 Task: Open a blank sheet, save the file as Religions.doc Add Heading 'Religions:'Religions: Add the following points with small alphabetsAdd the following points with small alphabets a.	Christianity_x000D_
b.	Islam_x000D_
c.	Hinduism_x000D_
Select the entire thext and change line spacing to  3 Select the entire text and apply  Outside Borders ,change the font size of heading and points to 18
Action: Mouse pressed left at (22, 19)
Screenshot: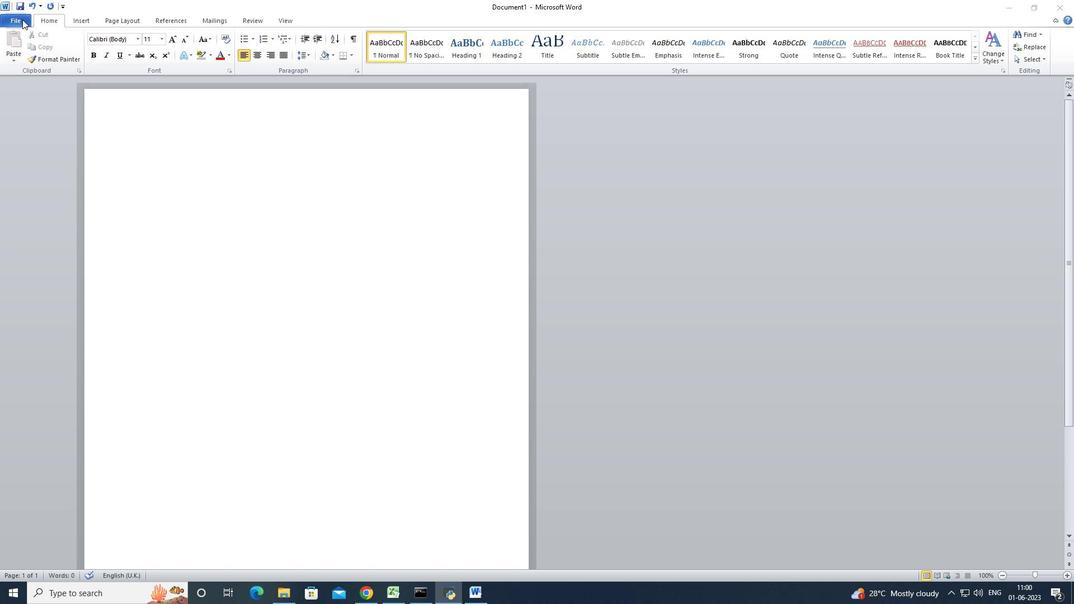 
Action: Mouse moved to (10, 21)
Screenshot: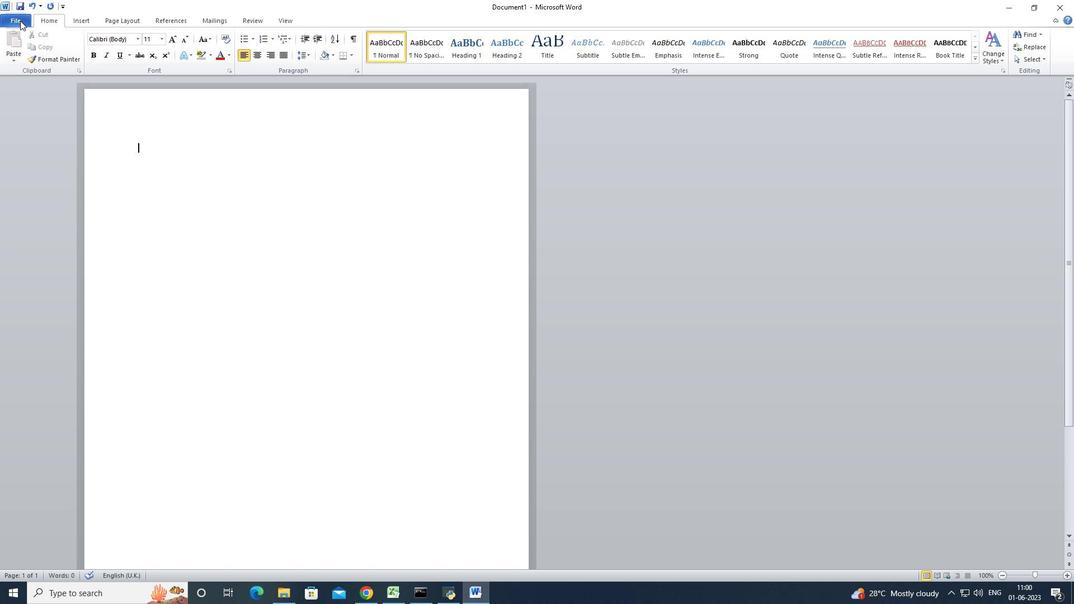 
Action: Mouse pressed left at (10, 21)
Screenshot: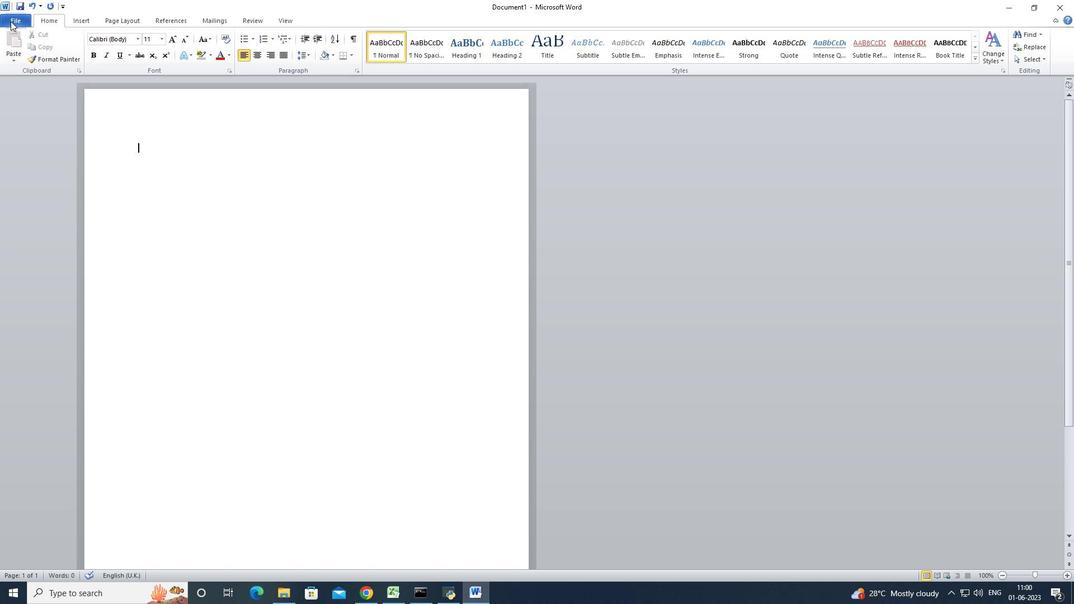 
Action: Mouse moved to (49, 141)
Screenshot: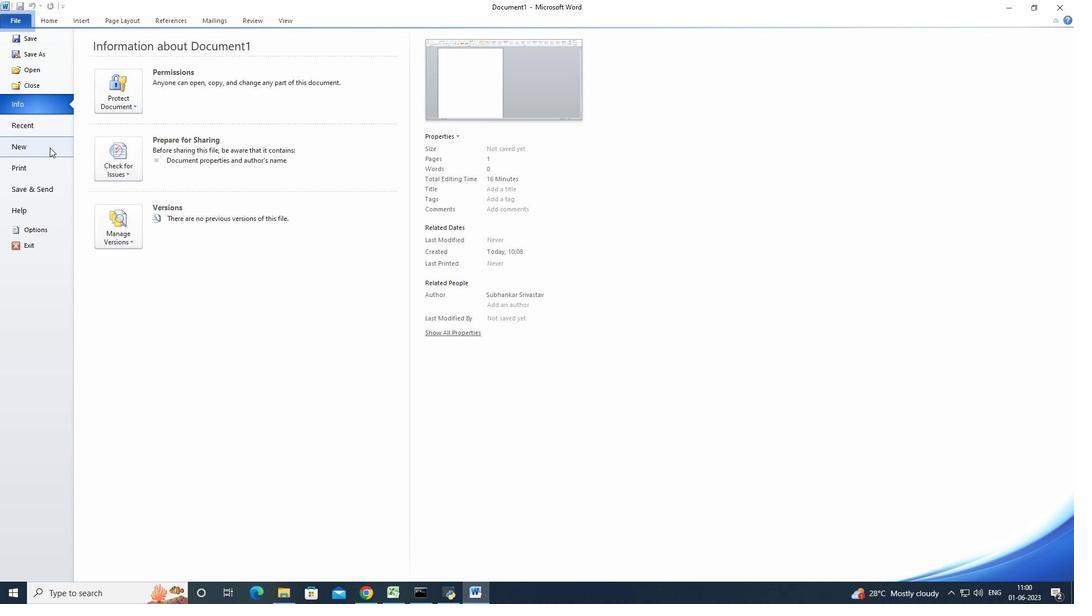 
Action: Mouse pressed left at (49, 141)
Screenshot: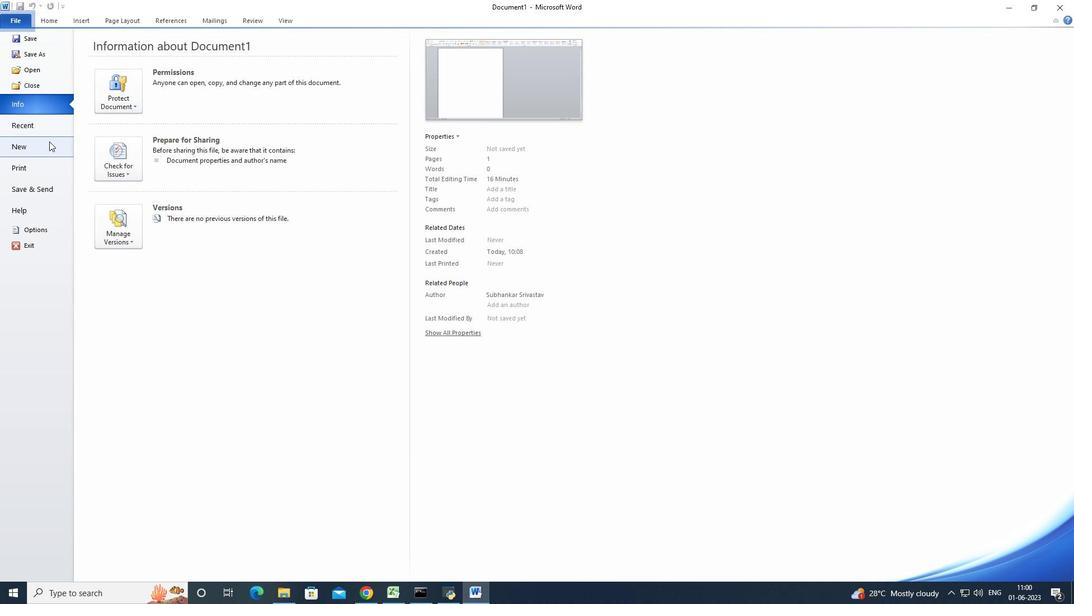 
Action: Mouse moved to (109, 105)
Screenshot: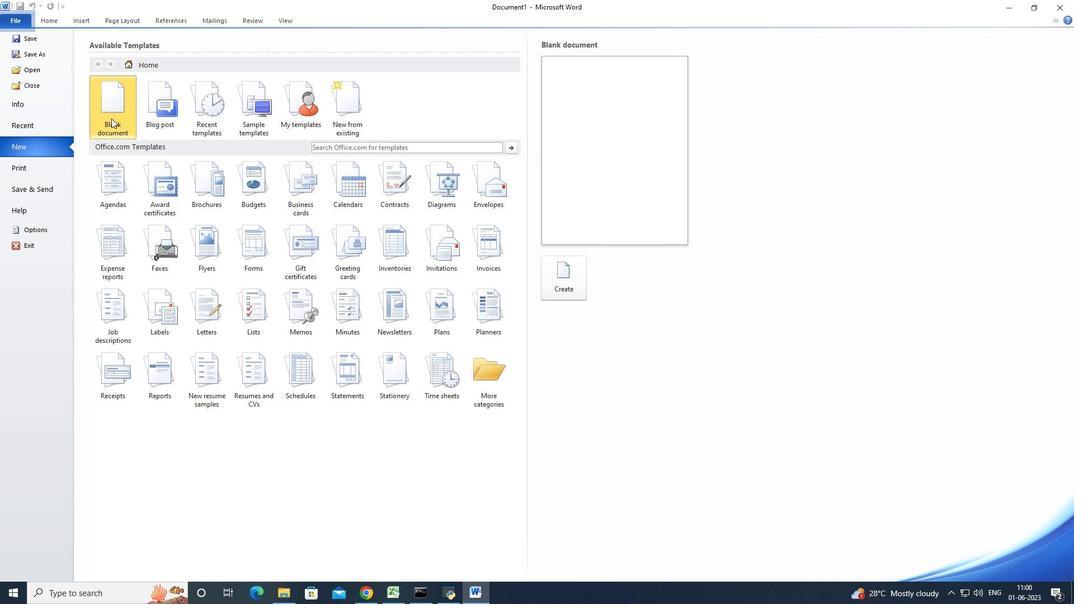
Action: Mouse pressed left at (109, 105)
Screenshot: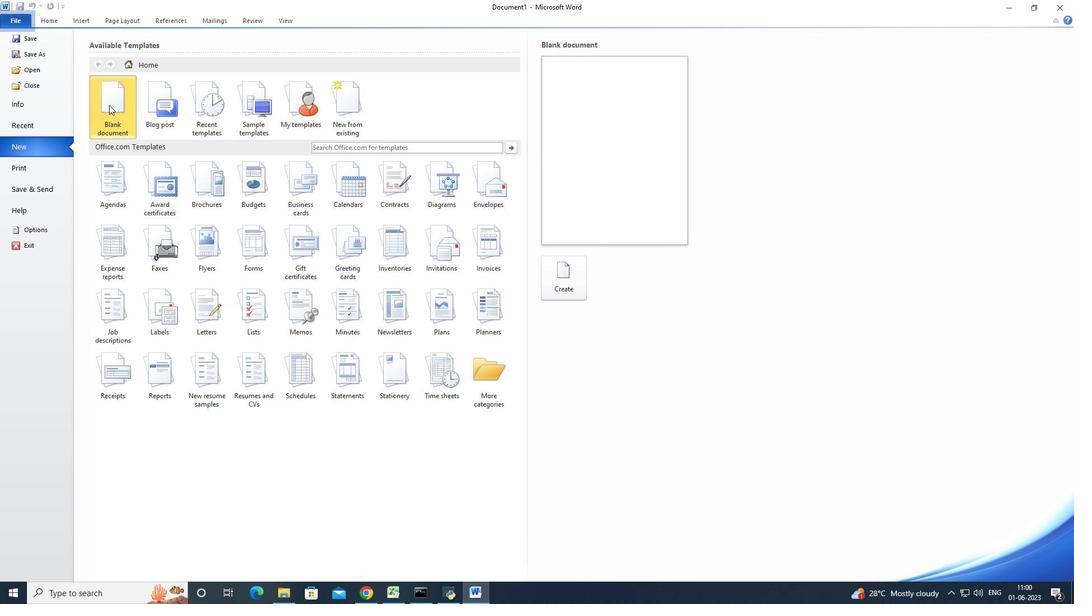 
Action: Mouse moved to (560, 268)
Screenshot: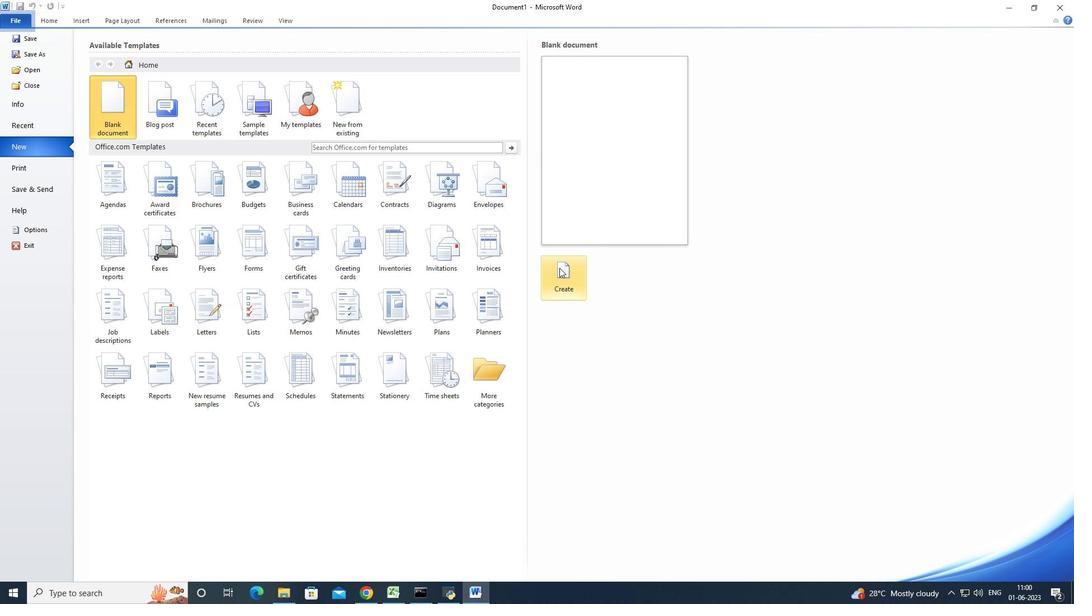 
Action: Mouse pressed left at (560, 268)
Screenshot: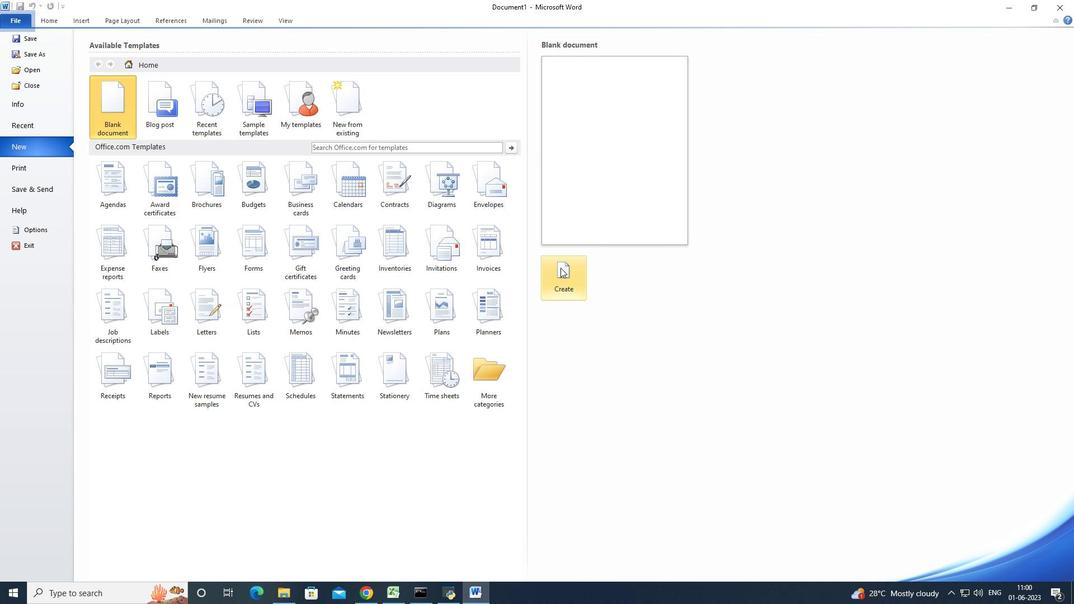 
Action: Mouse moved to (16, 18)
Screenshot: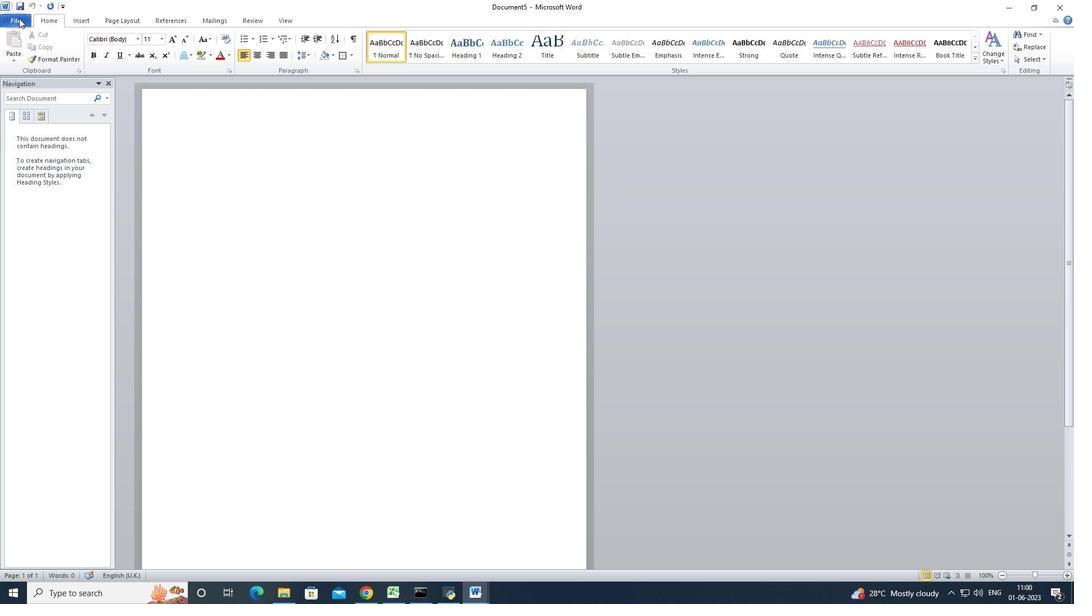 
Action: Mouse pressed left at (16, 18)
Screenshot: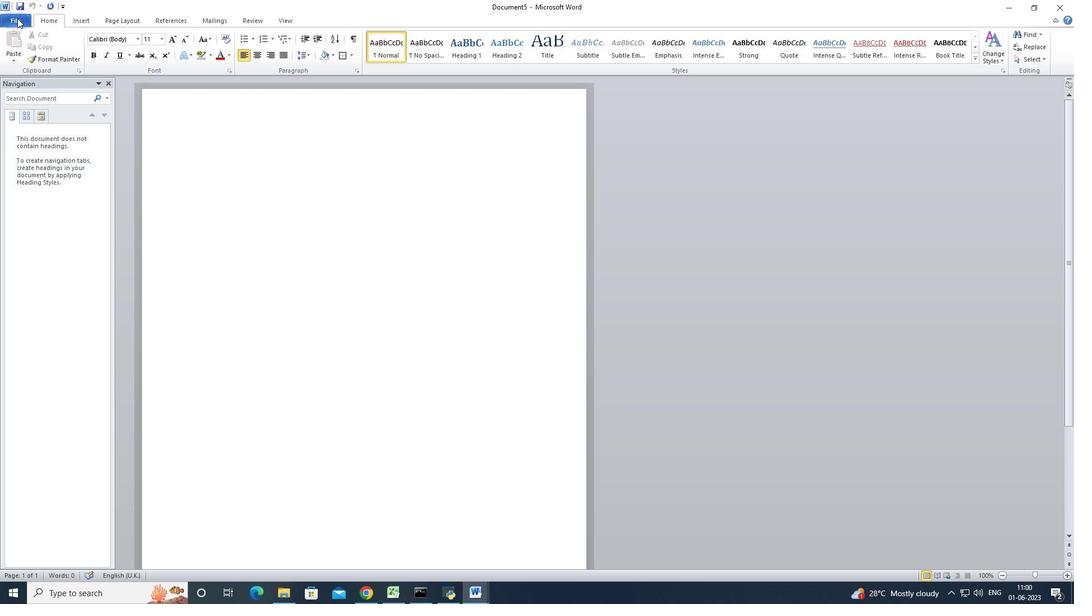 
Action: Mouse moved to (27, 42)
Screenshot: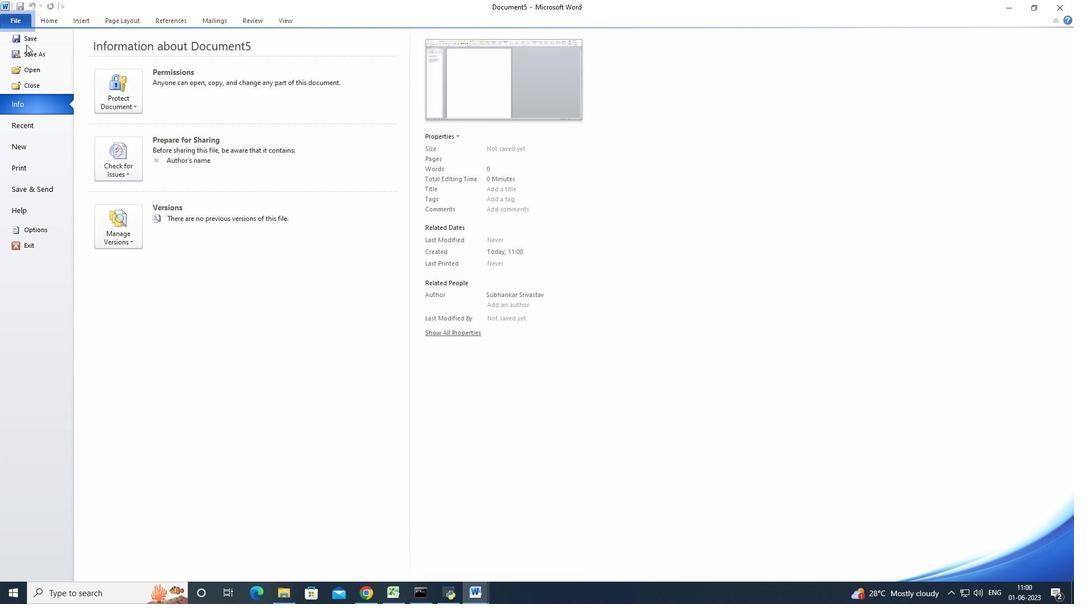 
Action: Mouse pressed left at (27, 42)
Screenshot: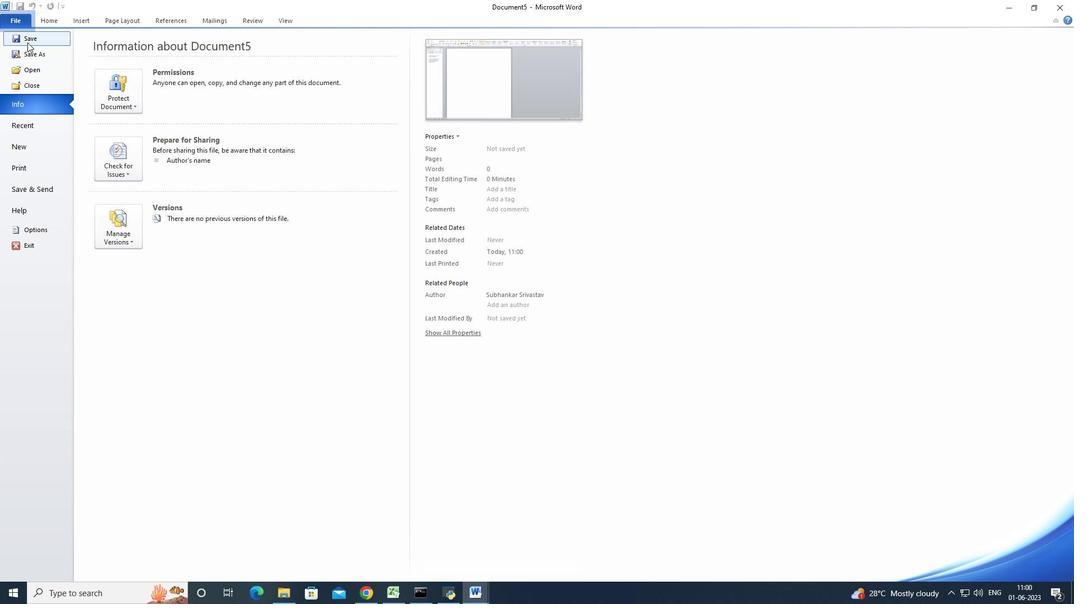 
Action: Mouse moved to (182, 132)
Screenshot: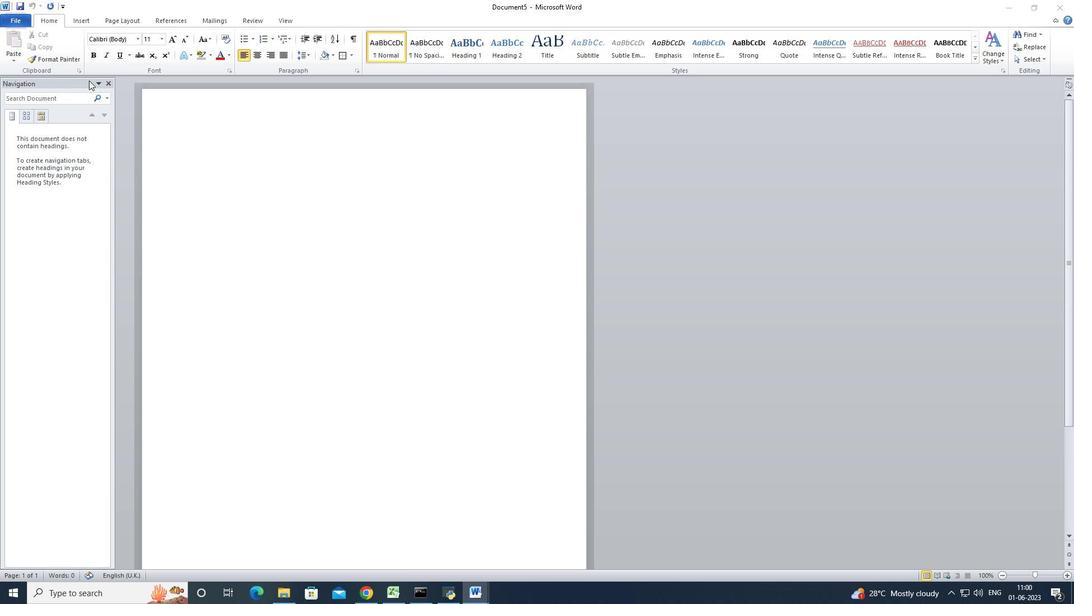 
Action: Key pressed <Key.shift>Religions
Screenshot: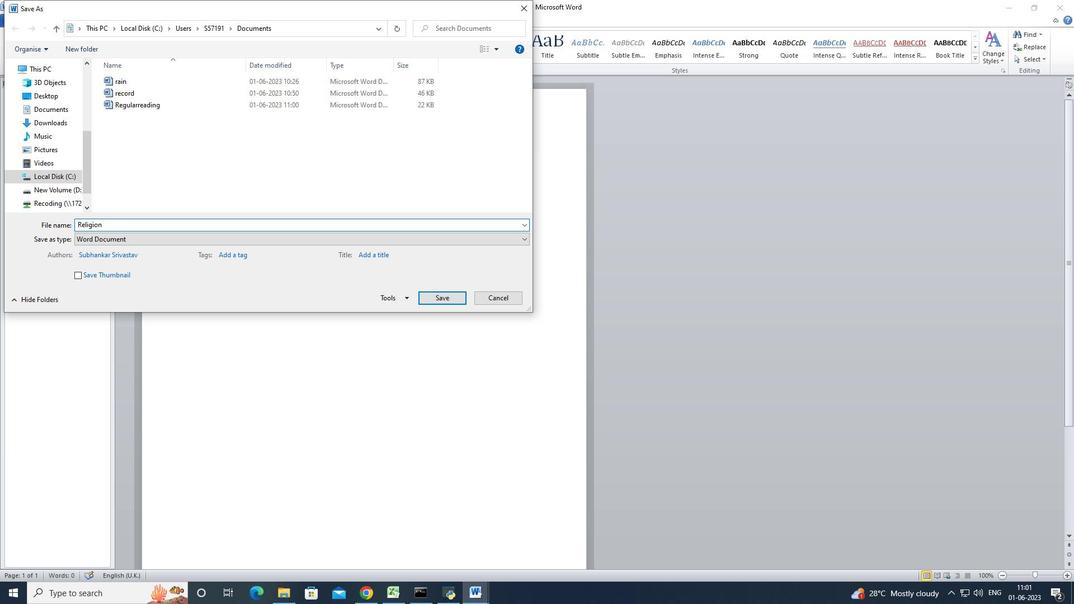
Action: Mouse moved to (428, 298)
Screenshot: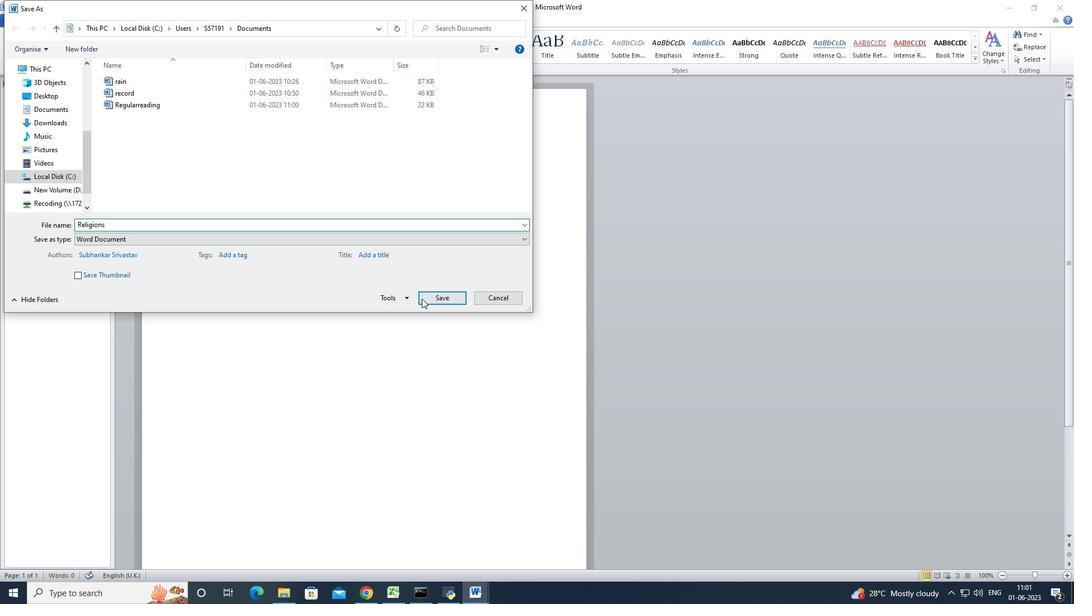 
Action: Mouse pressed left at (428, 298)
Screenshot: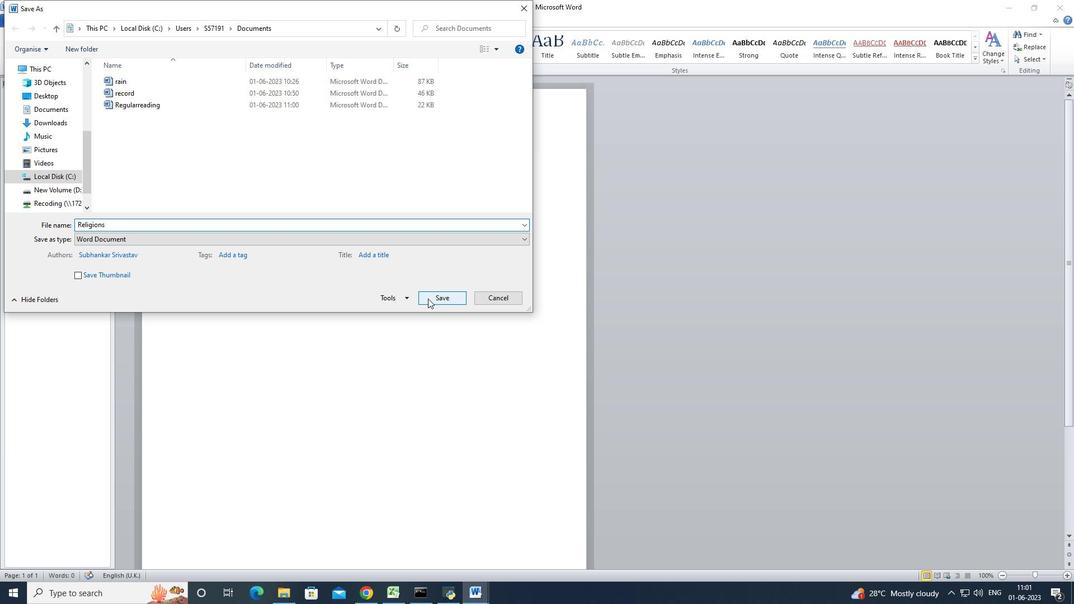 
Action: Mouse moved to (456, 48)
Screenshot: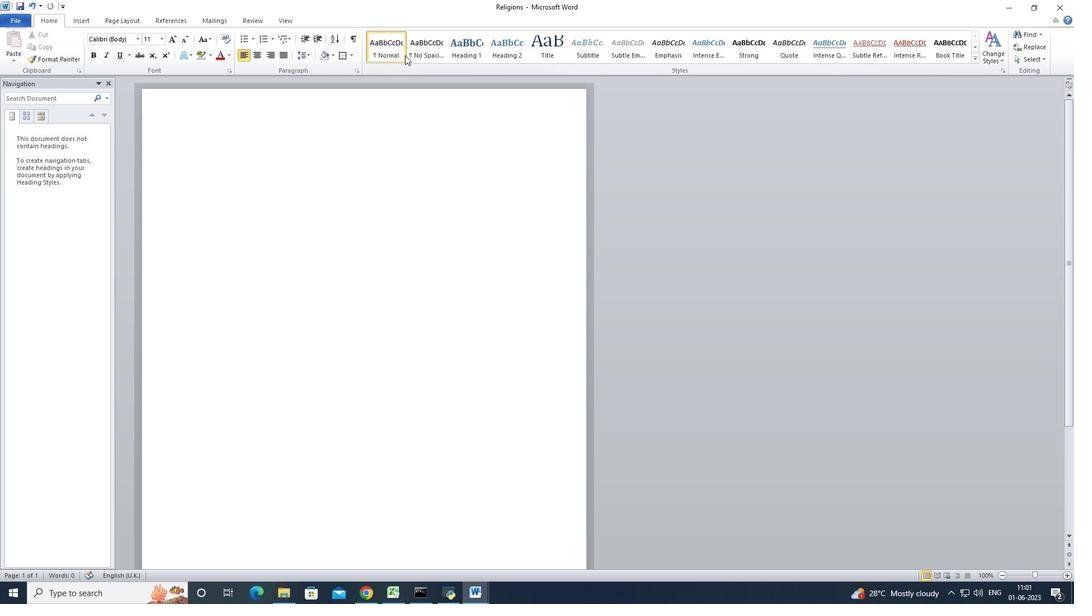 
Action: Mouse pressed left at (456, 48)
Screenshot: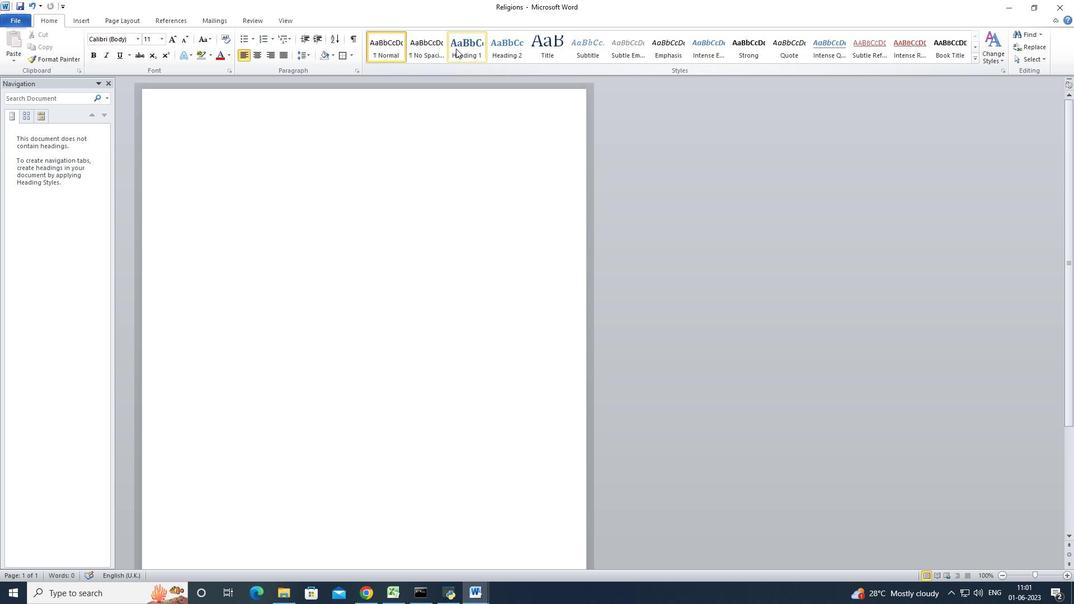
Action: Key pressed <Key.shift><Key.shift><Key.shift><Key.shift><Key.shift><Key.shift><Key.shift><Key.shift><Key.shift><Key.shift><Key.shift><Key.shift><Key.shift><Key.shift><Key.shift><Key.shift><Key.shift><Key.shift><Key.shift><Key.shift><Key.shift><Key.shift><Key.shift><Key.shift><Key.shift><Key.shift><Key.shift><Key.shift><Key.shift><Key.shift><Key.shift><Key.shift><Key.shift><Key.shift><Key.shift><Key.shift><Key.shift><Key.shift><Key.shift><Key.shift><Key.shift><Key.shift><Key.shift><Key.shift><Key.shift><Key.shift><Key.shift><Key.shift><Key.shift><Key.shift><Key.shift><Key.shift><Key.shift><Key.shift><Key.shift><Key.shift><Key.shift><Key.shift><Key.shift><Key.shift><Key.shift><Key.shift><Key.shift><Key.shift><Key.shift><Key.shift><Key.shift><Key.shift><Key.shift><Key.shift><Key.shift><Key.shift><Key.shift><Key.shift><Key.shift><Key.shift><Key.shift><Key.shift><Key.shift><Key.shift><Key.shift><Key.shift><Key.shift><Key.shift><Key.shift><Key.shift><Key.shift><Key.shift><Key.shift><Key.shift><Key.shift><Key.shift><Key.shift><Key.shift><Key.shift><Key.shift><Key.shift><Key.shift><Key.shift><Key.shift><Key.shift><Key.shift><Key.shift><Key.shift><Key.shift><Key.shift><Key.shift><Key.shift><Key.shift><Key.shift><Key.shift><Key.shift><Key.shift><Key.shift><Key.shift><Key.shift><Key.shift><Key.shift><Key.shift><Key.shift><Key.shift><Key.shift><Key.shift><Key.shift><Key.shift><Key.shift><Key.shift><Key.shift><Key.shift><Key.shift><Key.shift><Key.shift><Key.shift><Key.shift><Key.shift><Key.shift><Key.shift><Key.shift><Key.shift><Key.shift><Key.shift><Key.shift><Key.shift><Key.shift><Key.shift><Key.shift><Key.shift><Key.shift><Key.shift><Key.shift><Key.shift><Key.shift>Religions<Key.shift><Key.shift><Key.shift><Key.shift><Key.shift><Key.shift><Key.shift><Key.shift><Key.shift><Key.shift><Key.shift><Key.shift><Key.shift><Key.shift><Key.shift><Key.shift><Key.shift><Key.shift><Key.shift><Key.shift><Key.shift><Key.shift><Key.shift><Key.shift><Key.shift><Key.shift><Key.shift><Key.shift><Key.shift>:<Key.enter>
Screenshot: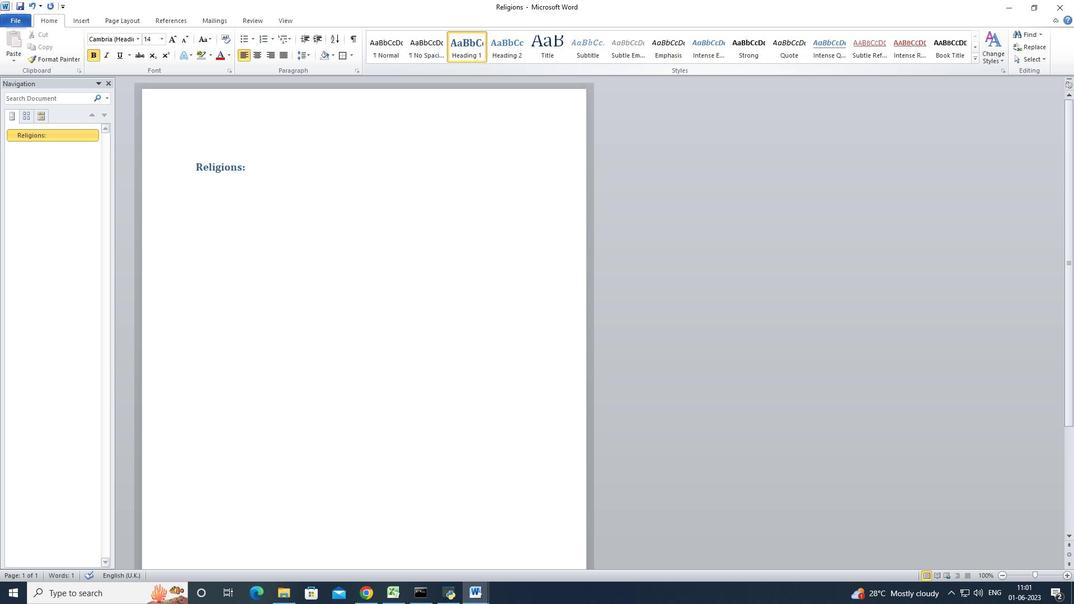 
Action: Mouse moved to (271, 41)
Screenshot: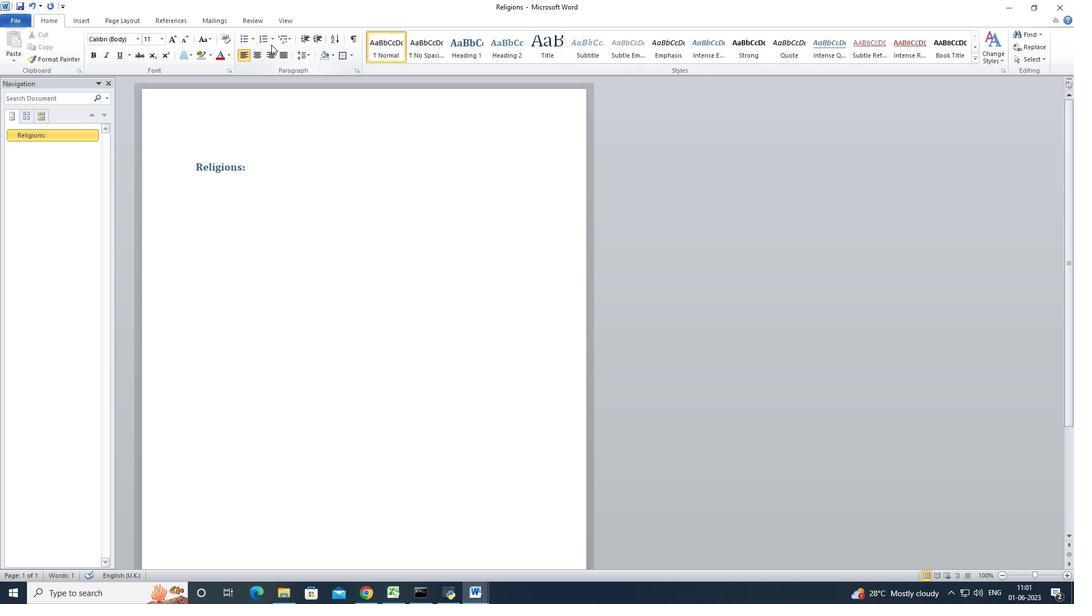 
Action: Mouse pressed left at (271, 41)
Screenshot: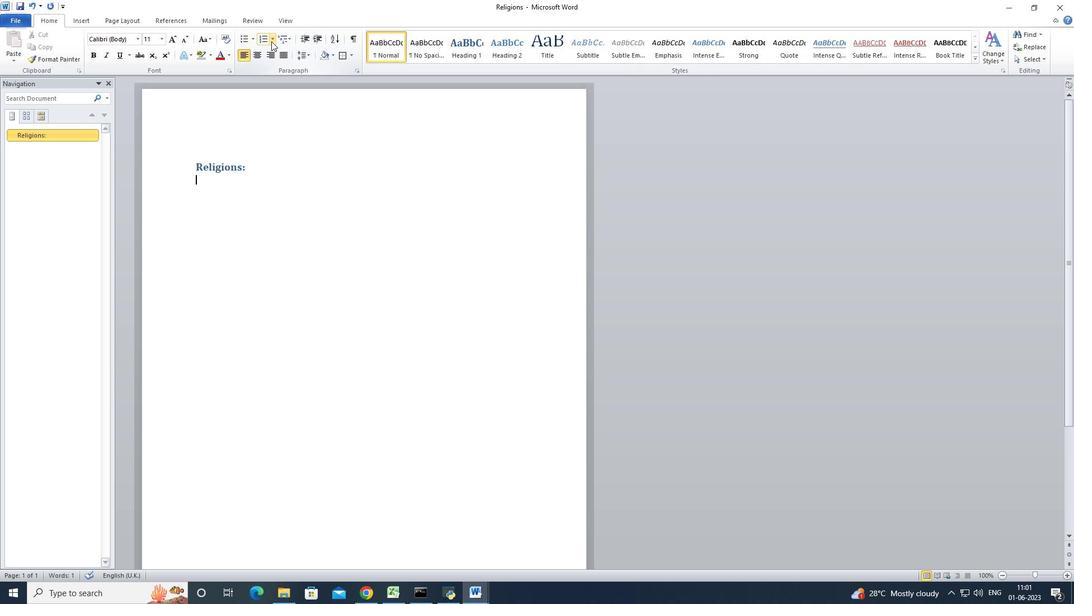 
Action: Mouse moved to (281, 174)
Screenshot: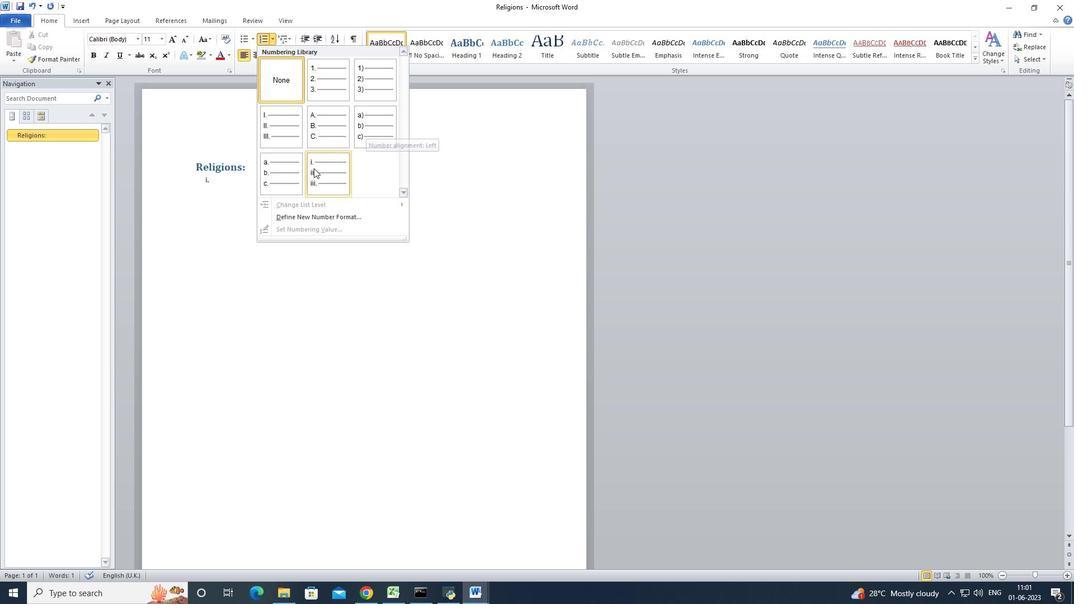 
Action: Mouse pressed left at (281, 174)
Screenshot: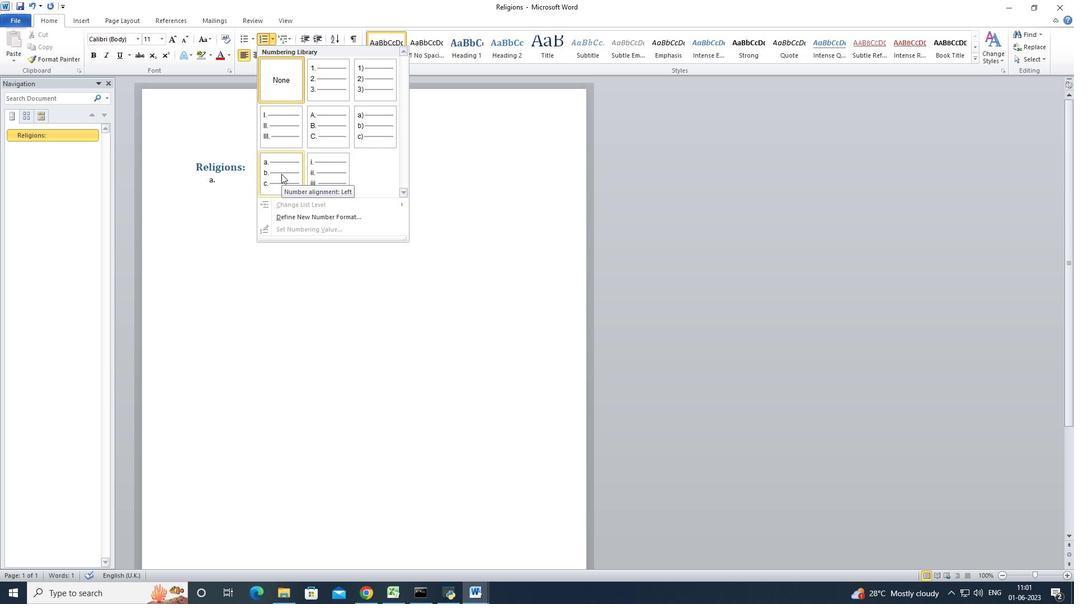 
Action: Key pressed <Key.shift>Christianity<Key.enter><Key.shift>Islam<Key.enter><Key.shift>Hinduism
Screenshot: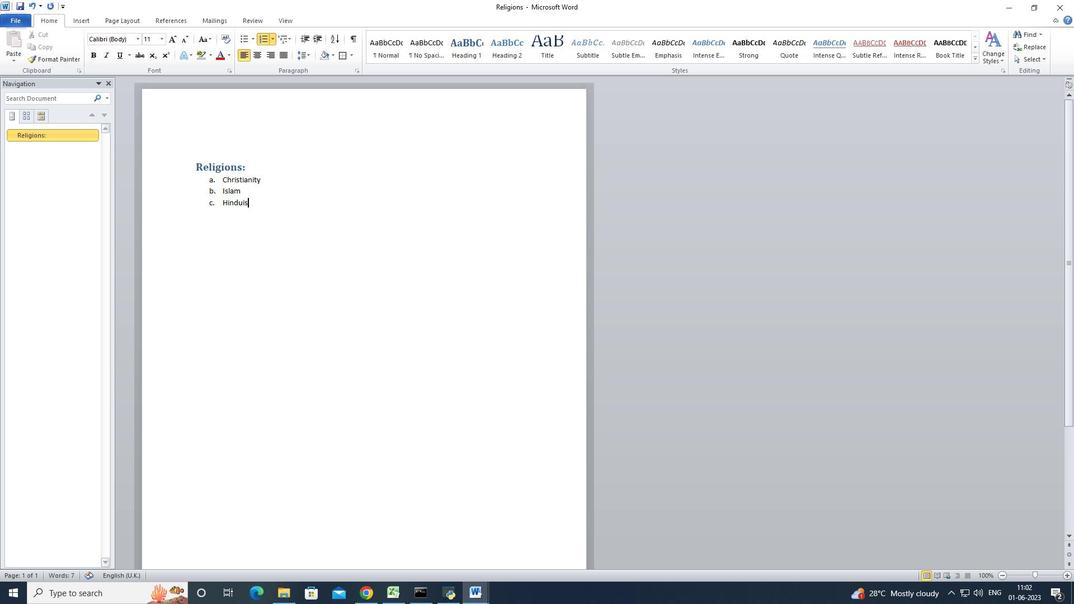 
Action: Mouse moved to (262, 204)
Screenshot: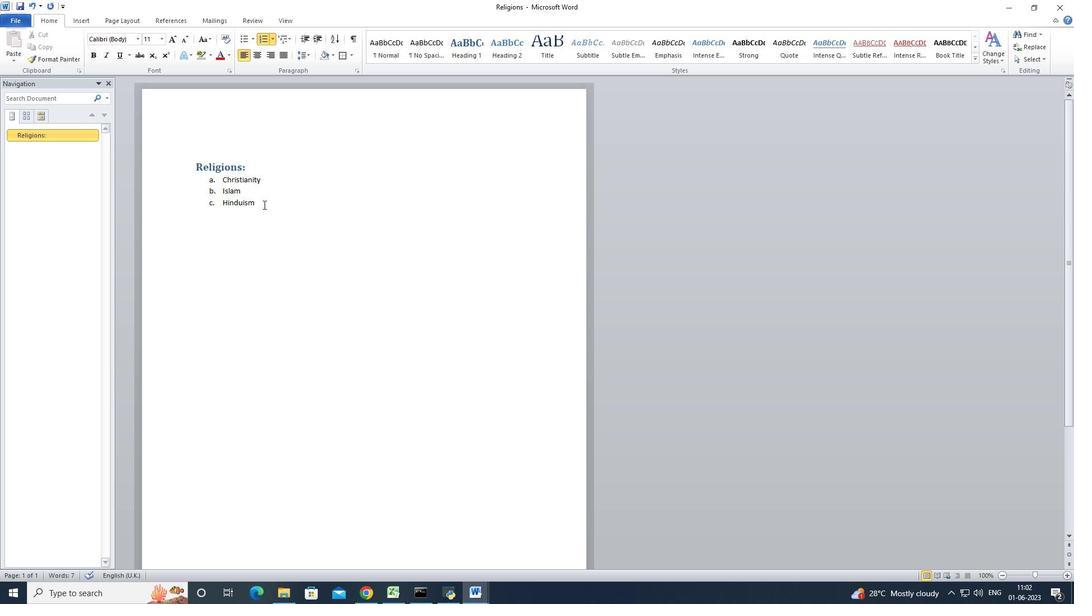 
Action: Mouse pressed left at (262, 204)
Screenshot: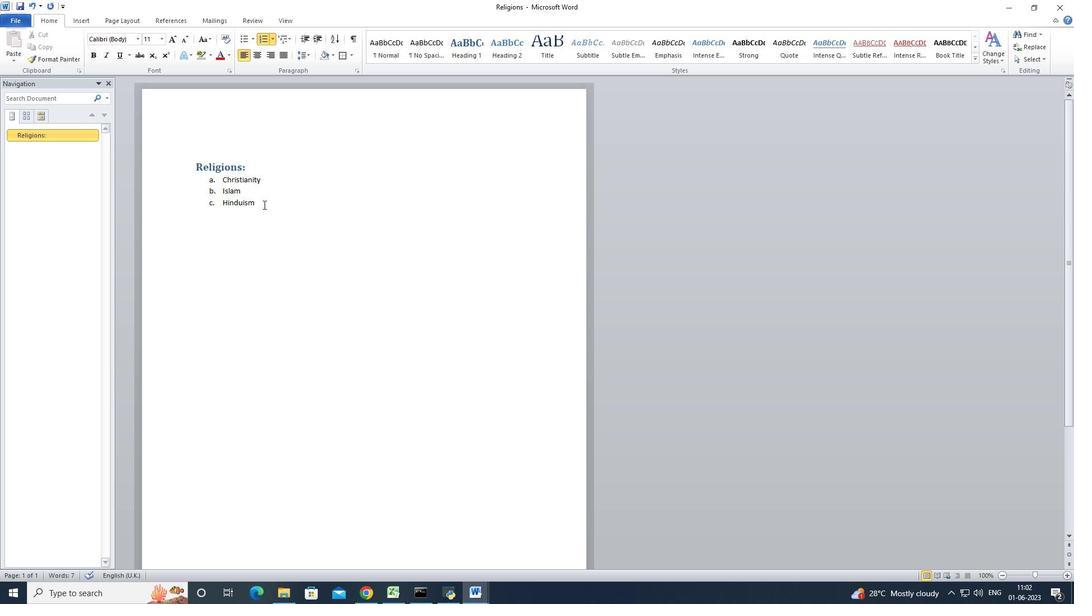 
Action: Mouse moved to (306, 57)
Screenshot: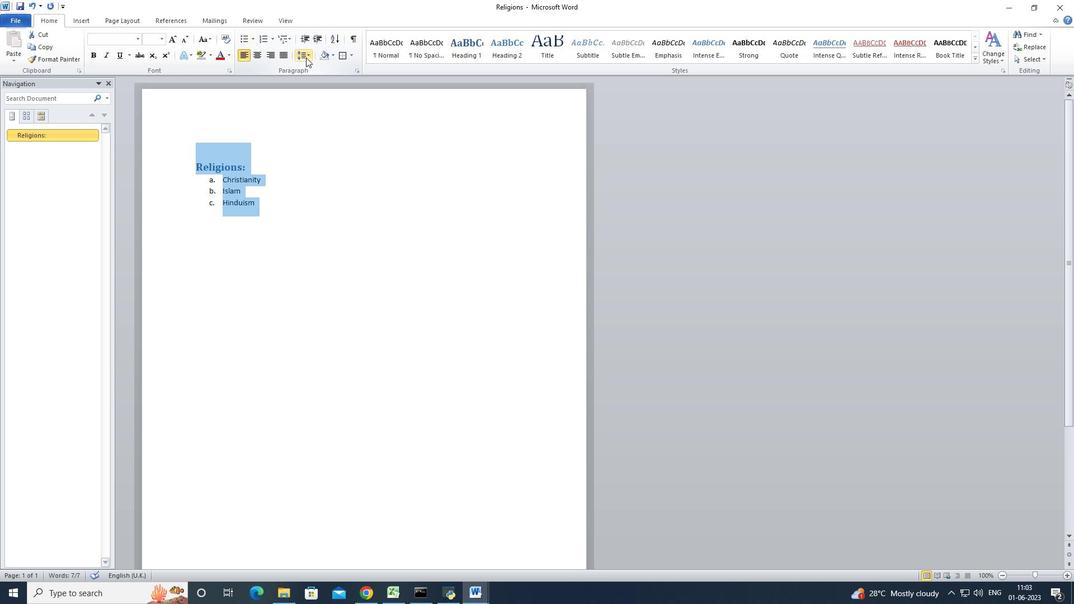 
Action: Mouse pressed left at (306, 57)
Screenshot: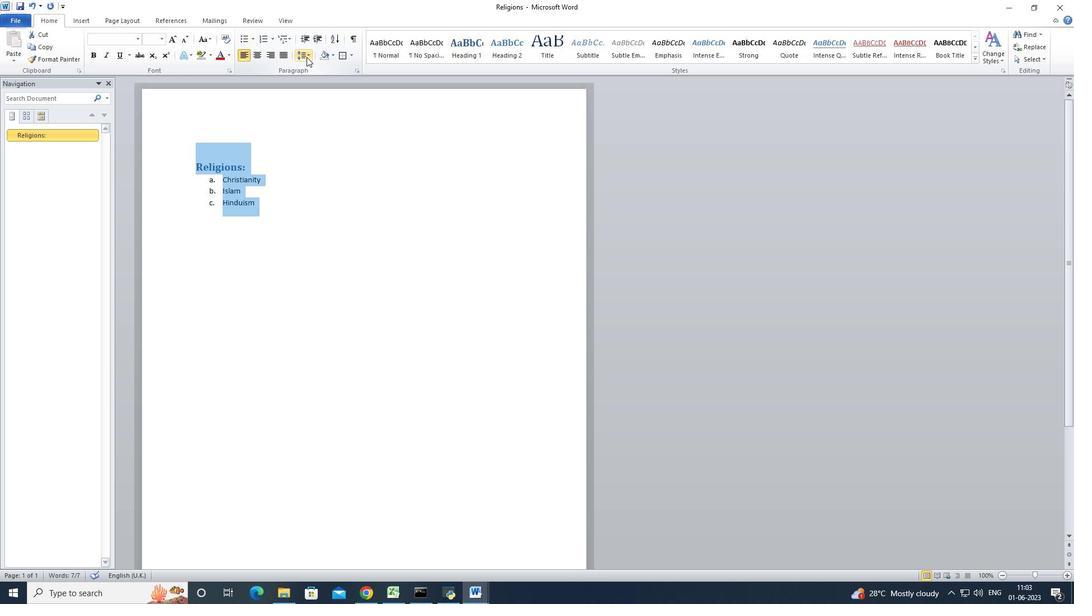 
Action: Mouse moved to (331, 137)
Screenshot: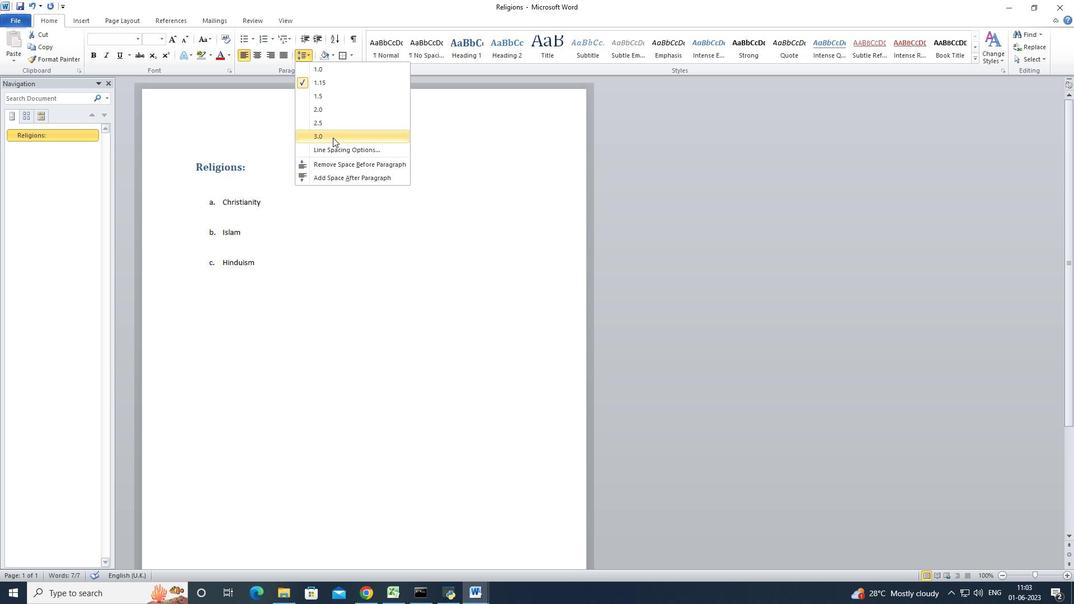 
Action: Mouse pressed left at (331, 137)
Screenshot: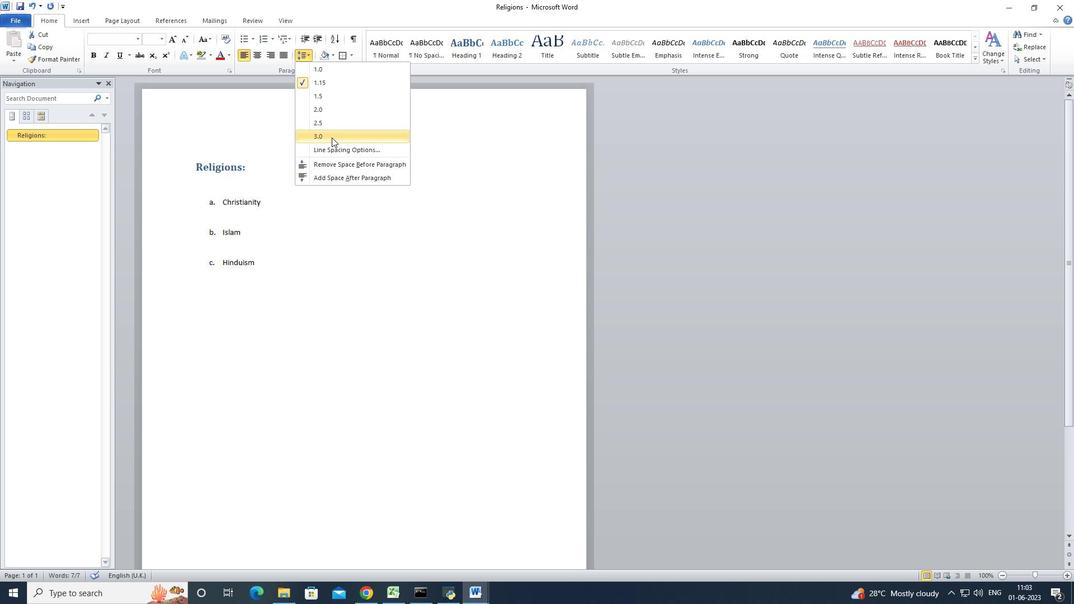 
Action: Mouse moved to (344, 293)
Screenshot: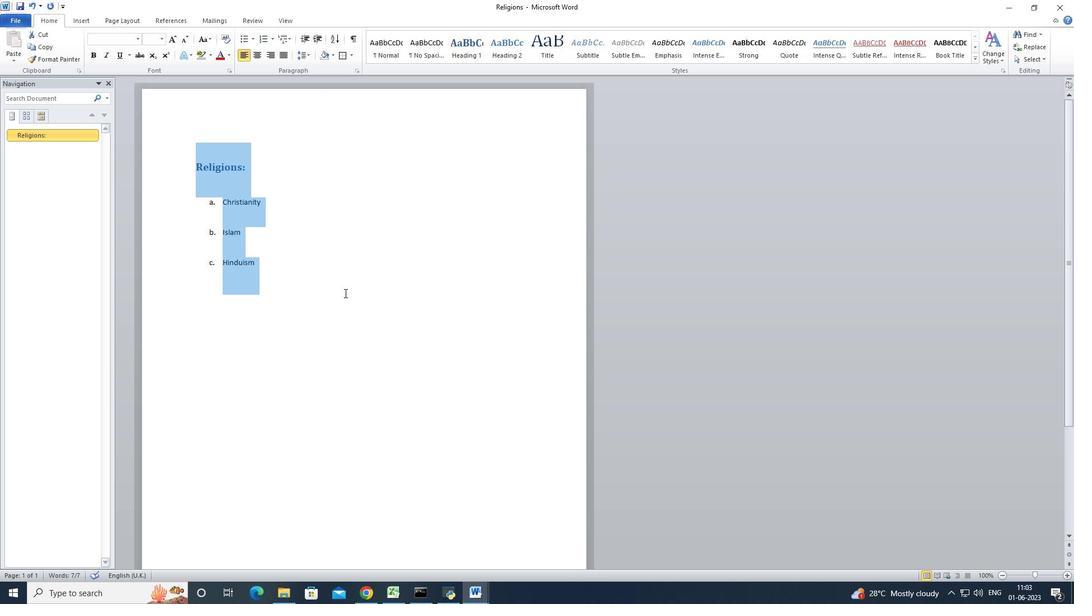 
Action: Mouse pressed left at (344, 293)
Screenshot: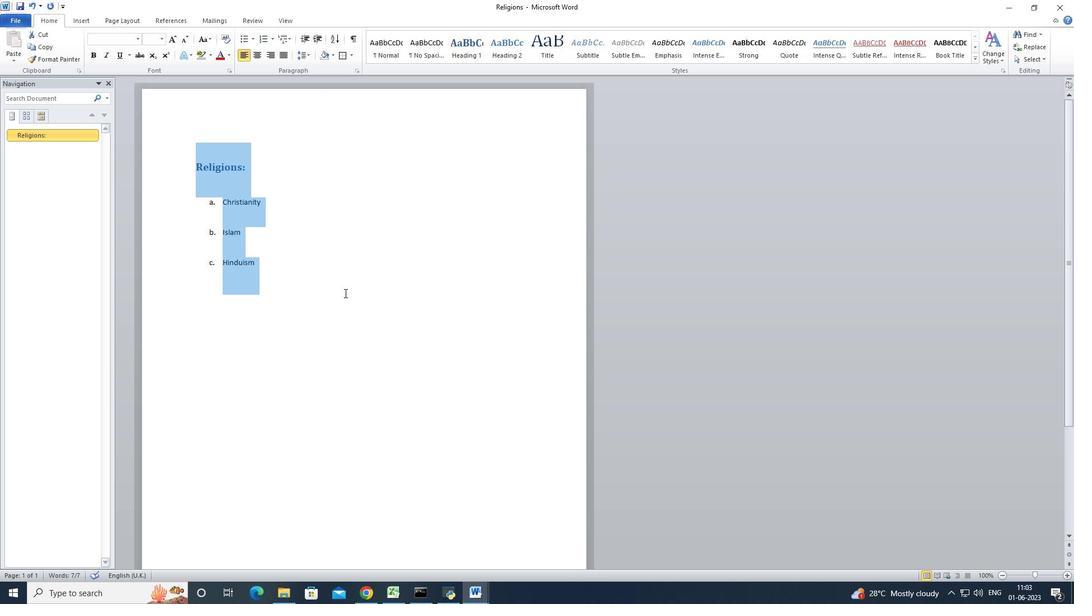 
Action: Mouse moved to (308, 279)
Screenshot: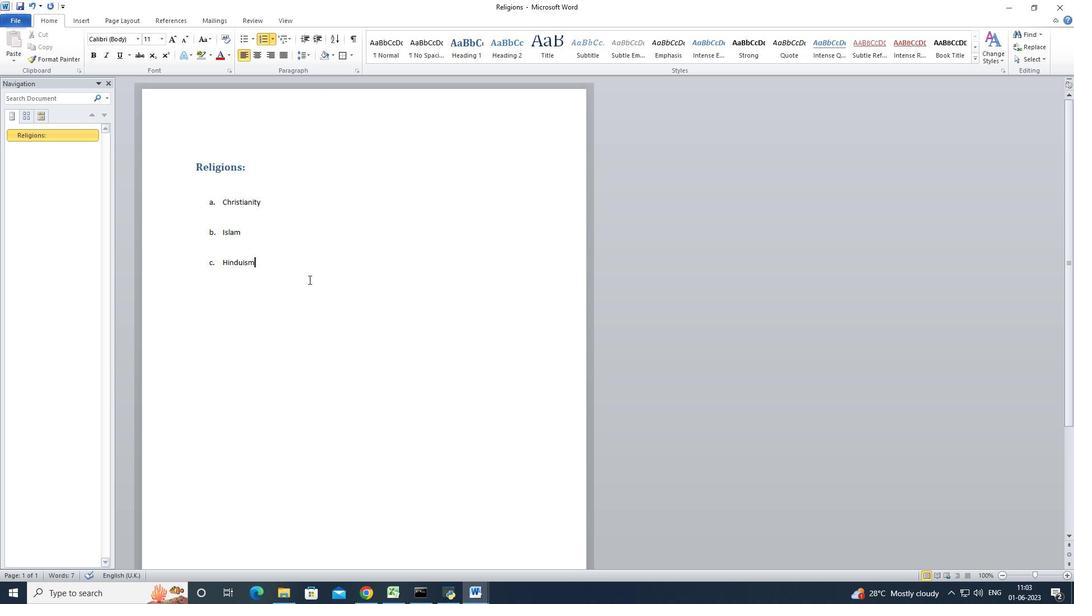 
Action: Mouse pressed left at (308, 279)
Screenshot: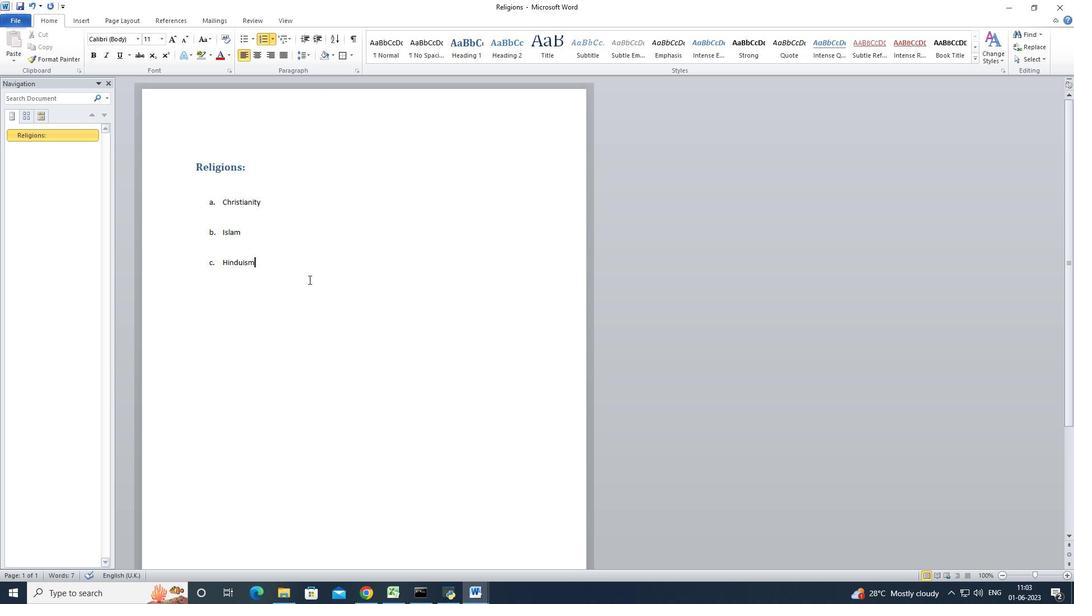 
Action: Mouse moved to (350, 54)
Screenshot: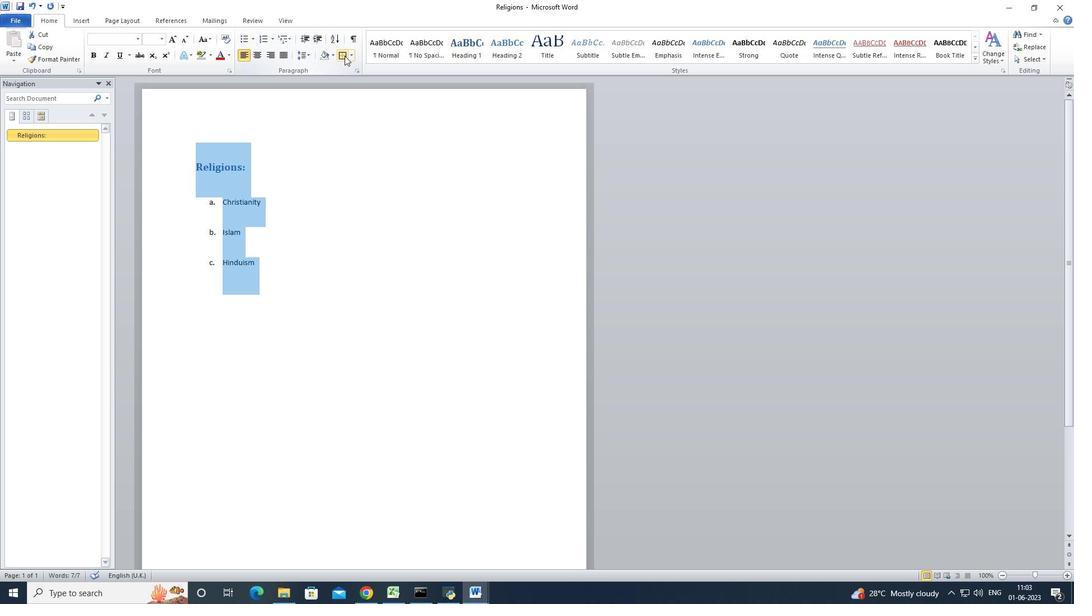 
Action: Mouse pressed left at (350, 54)
Screenshot: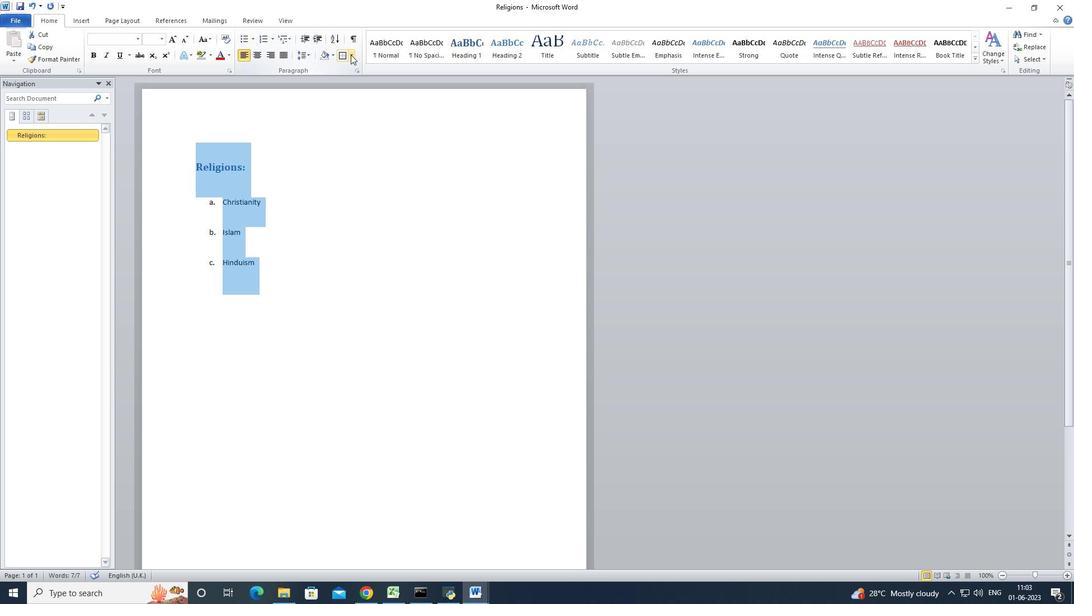 
Action: Mouse moved to (364, 147)
Screenshot: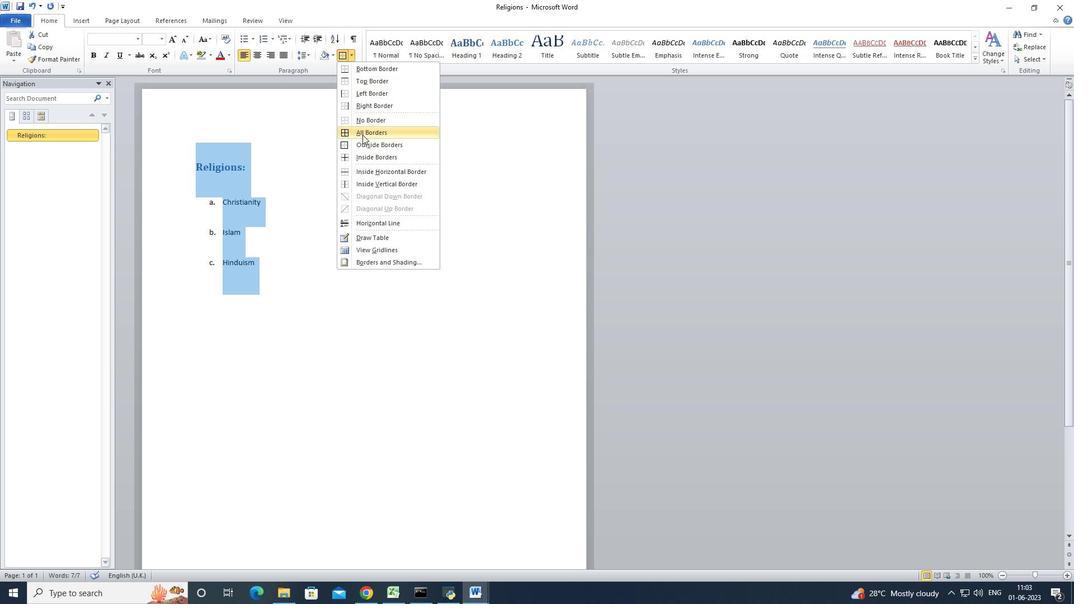 
Action: Mouse pressed left at (364, 147)
Screenshot: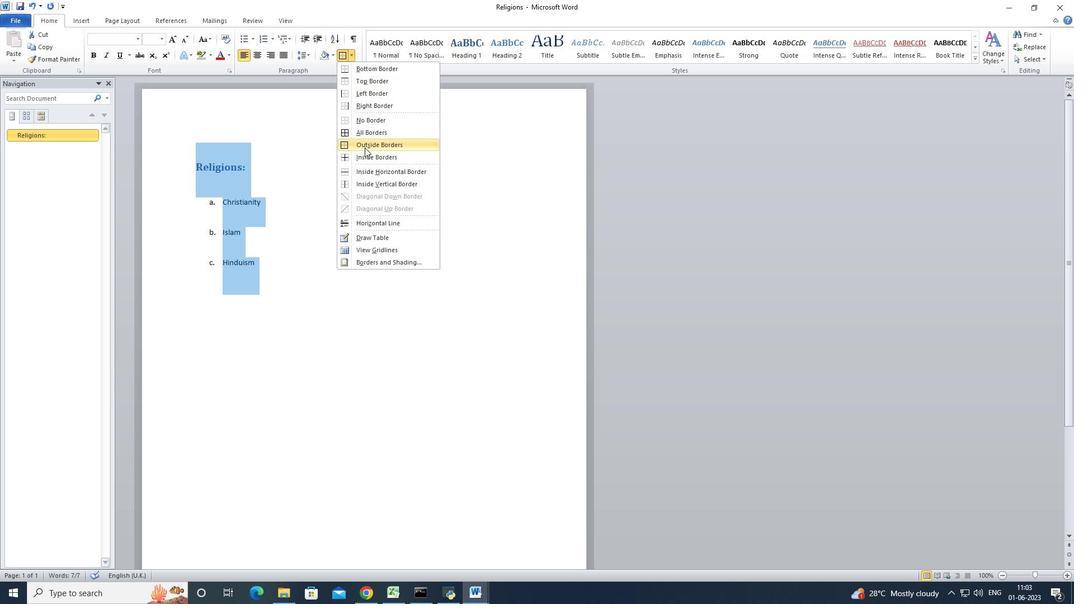 
Action: Mouse moved to (294, 345)
Screenshot: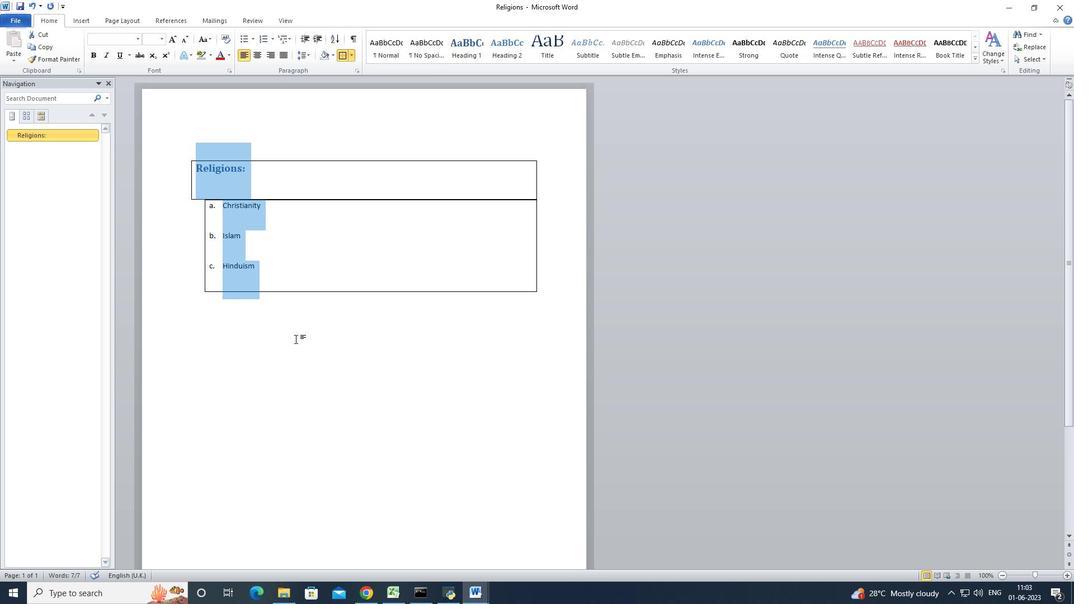 
Action: Mouse pressed left at (294, 345)
Screenshot: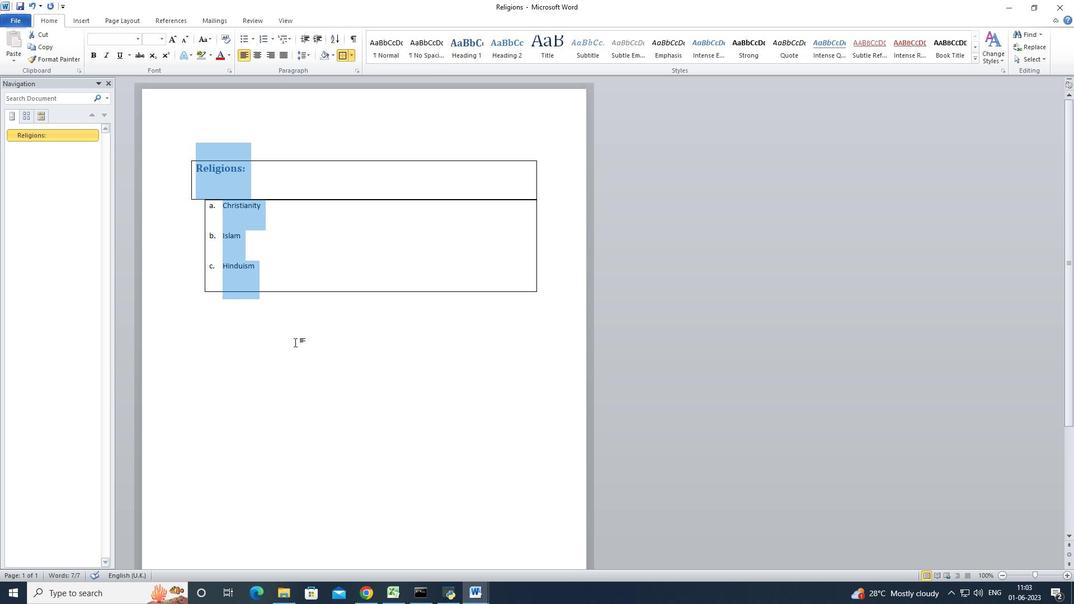 
Action: Mouse moved to (189, 164)
Screenshot: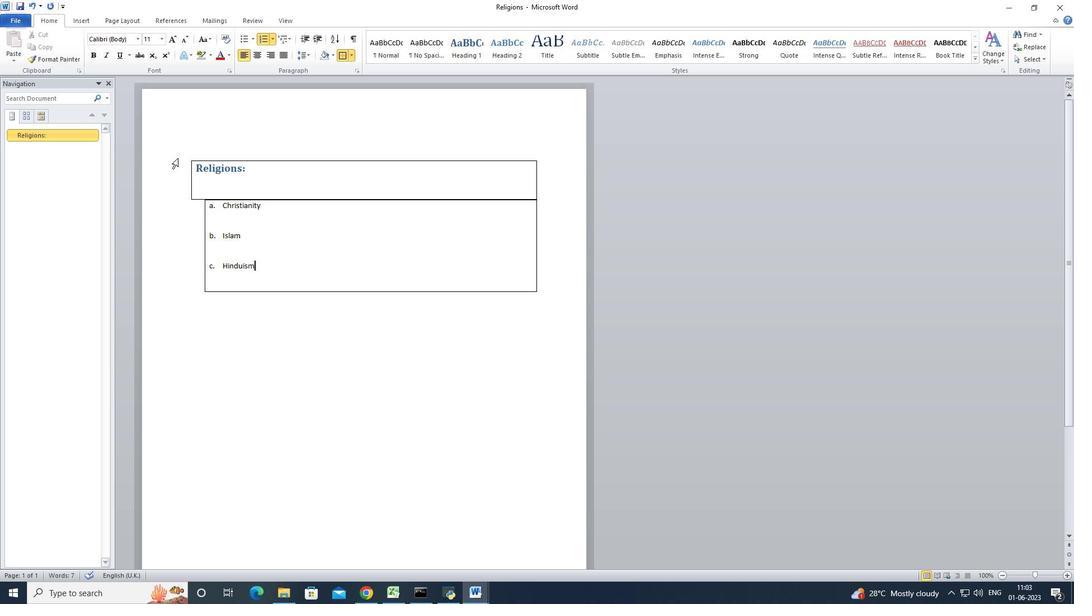 
Action: Mouse pressed left at (189, 164)
Screenshot: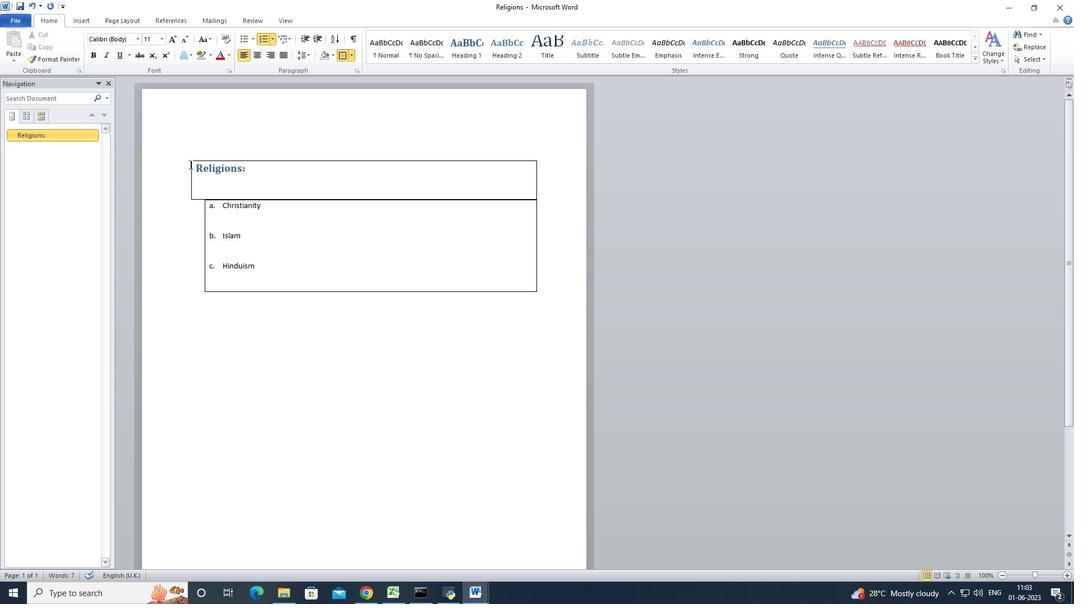 
Action: Mouse moved to (161, 41)
Screenshot: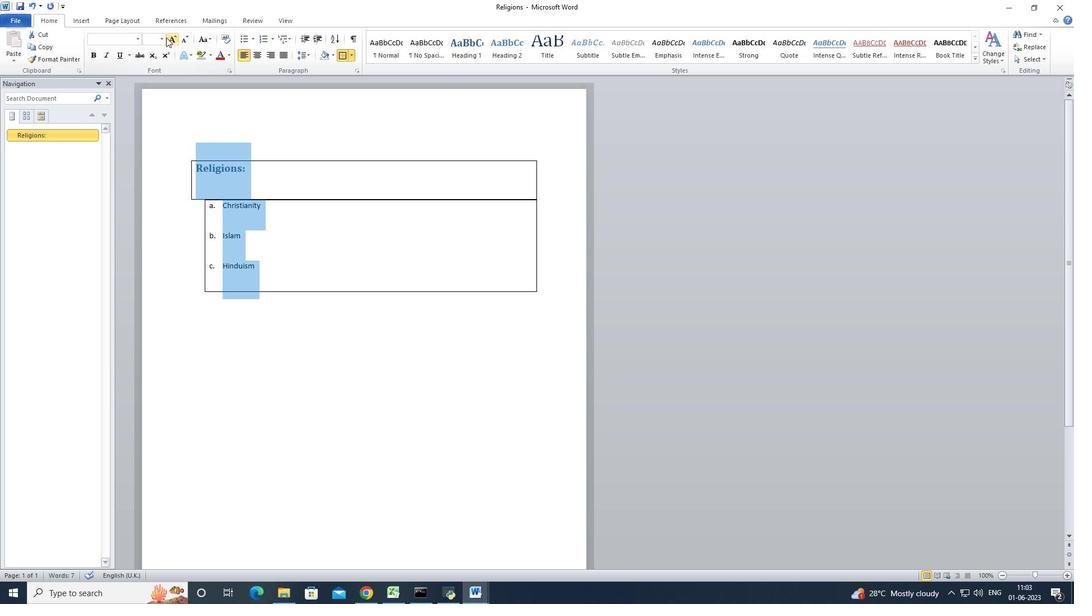 
Action: Mouse pressed left at (161, 41)
Screenshot: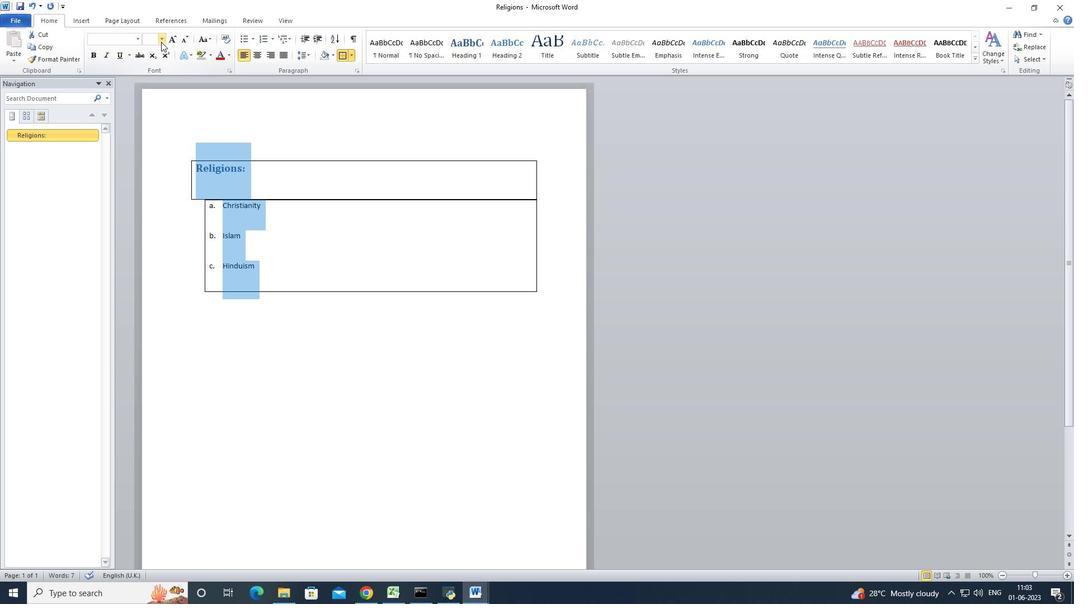 
Action: Mouse moved to (151, 118)
Screenshot: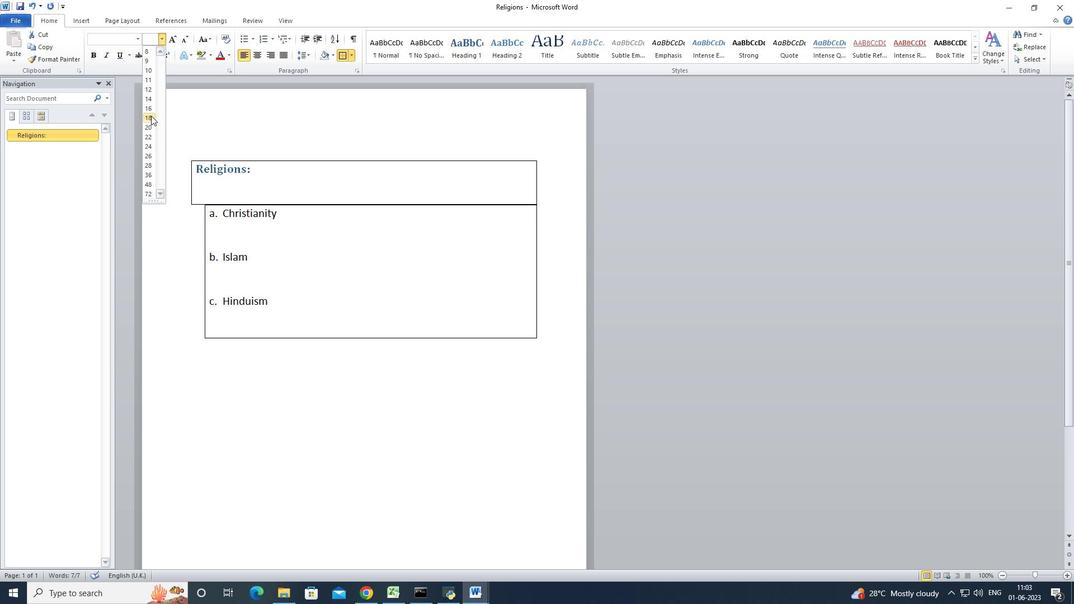 
Action: Mouse pressed left at (151, 118)
Screenshot: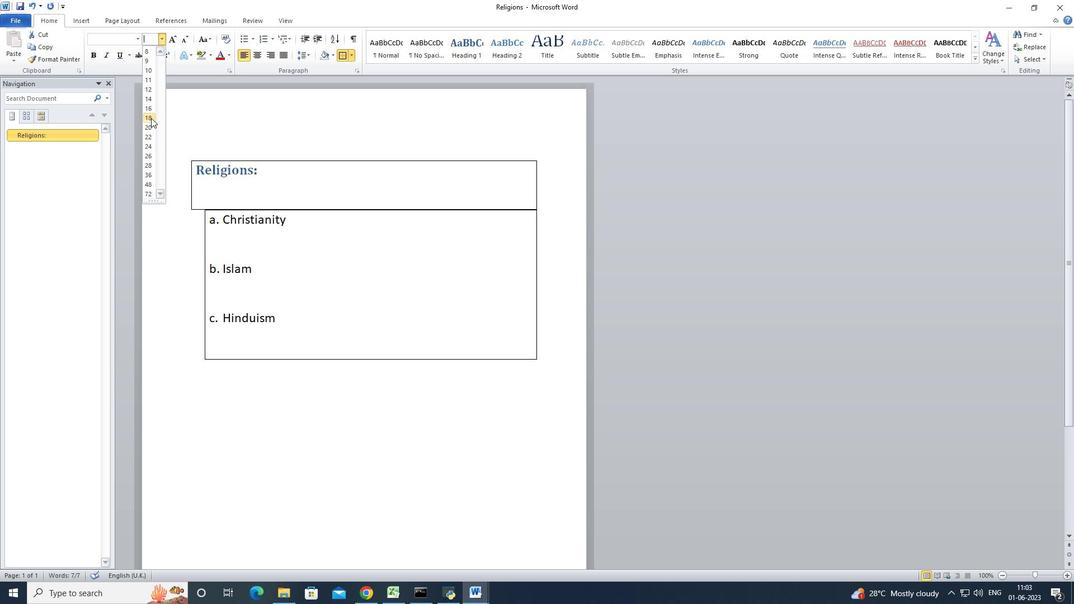 
Action: Mouse moved to (339, 413)
Screenshot: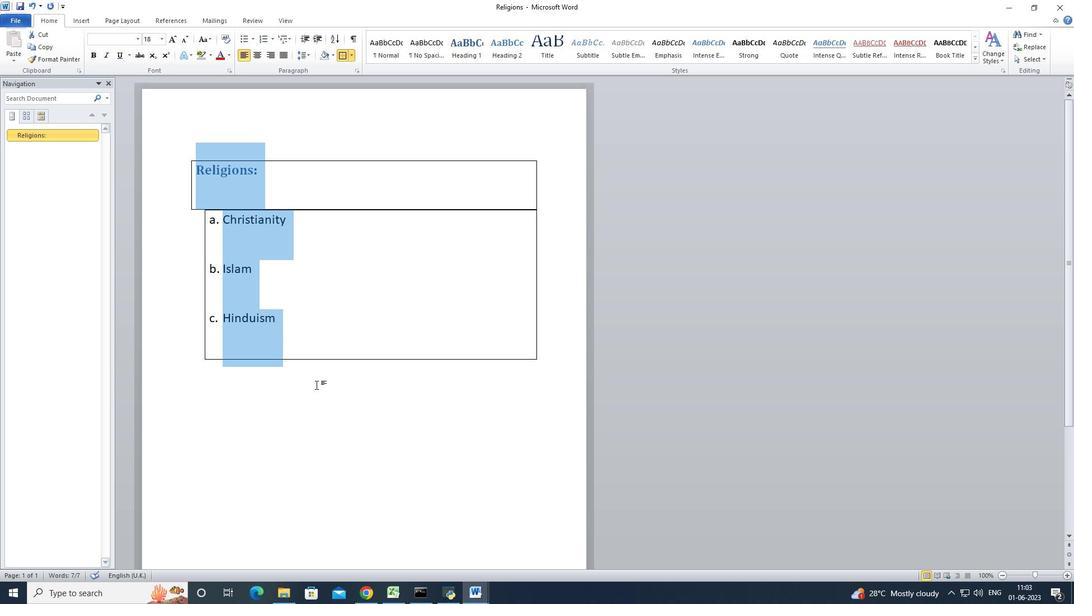 
Action: Mouse pressed left at (339, 413)
Screenshot: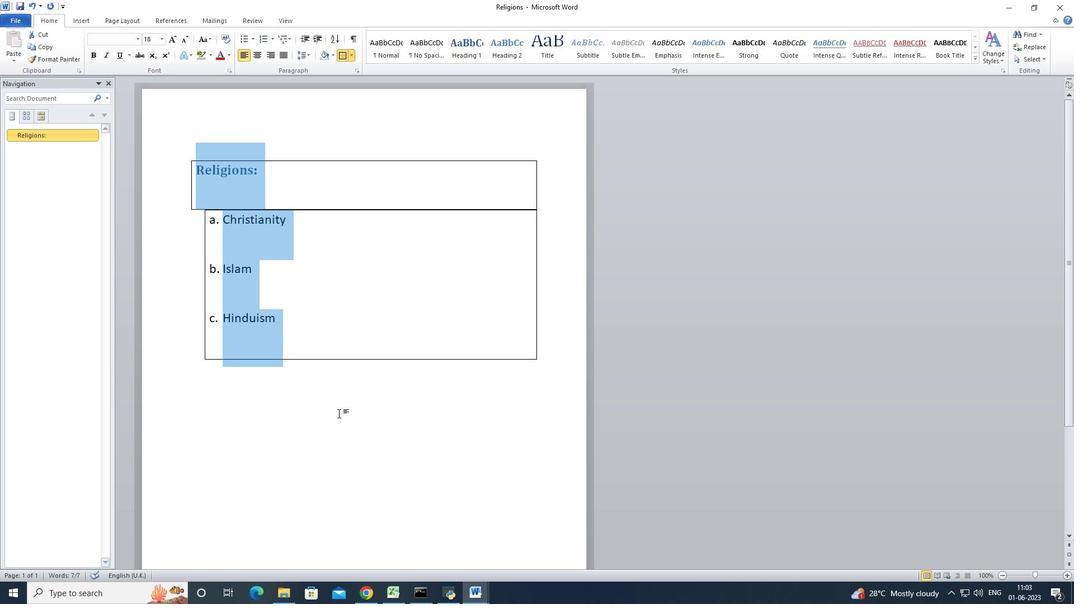 
Action: Mouse moved to (285, 290)
Screenshot: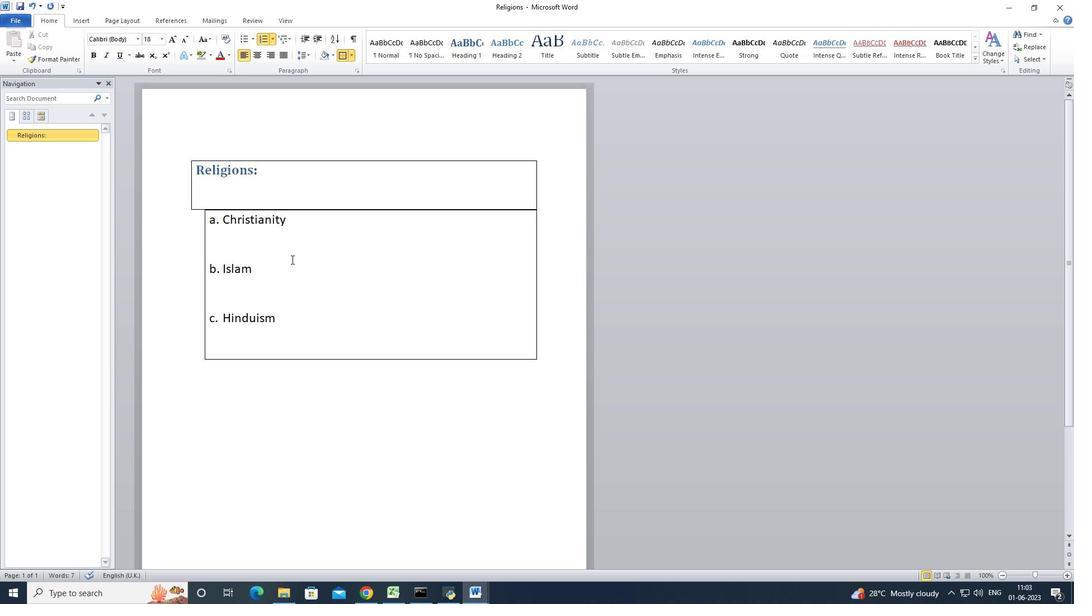 
Action: Key pressed ctrl+S
Screenshot: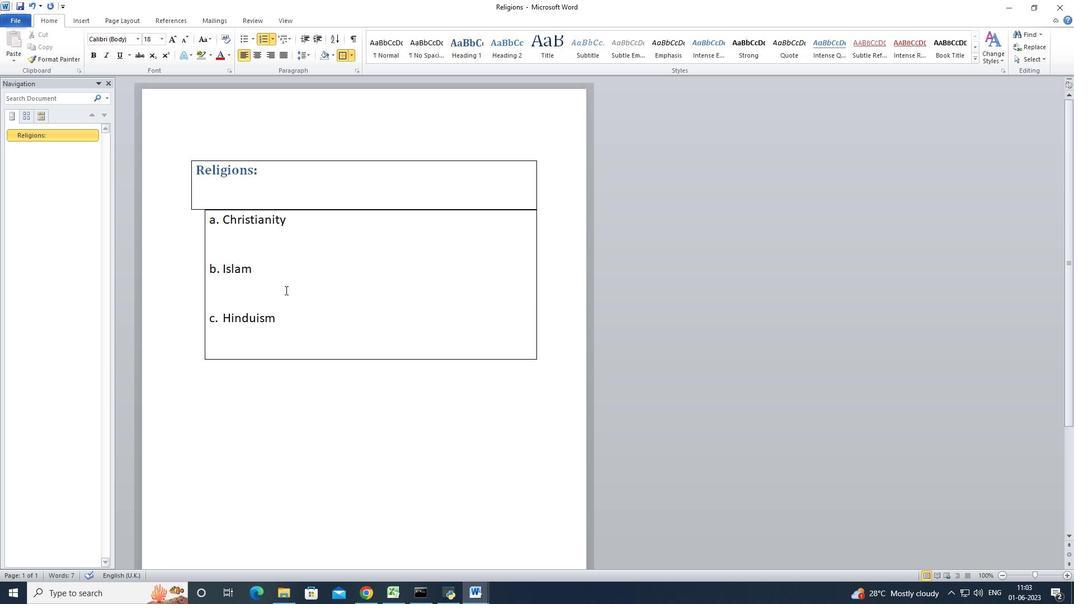 
